 Task: Access a repository's "Community" tab to see its community guidelines.
Action: Mouse moved to (1151, 62)
Screenshot: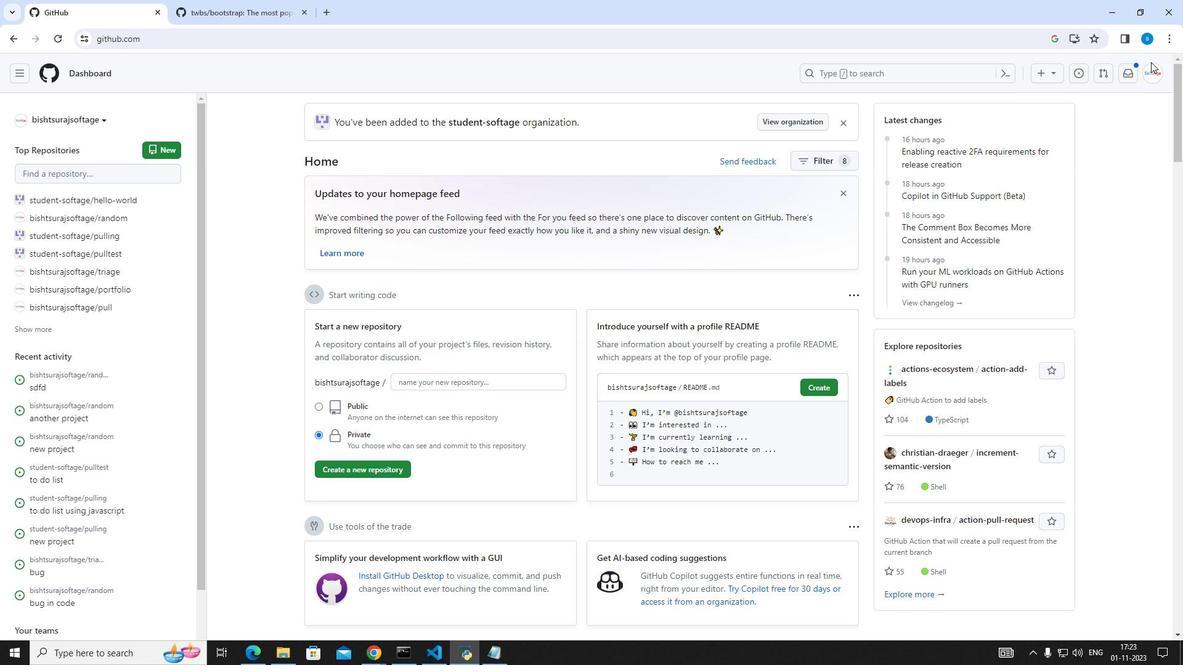 
Action: Mouse pressed left at (1151, 62)
Screenshot: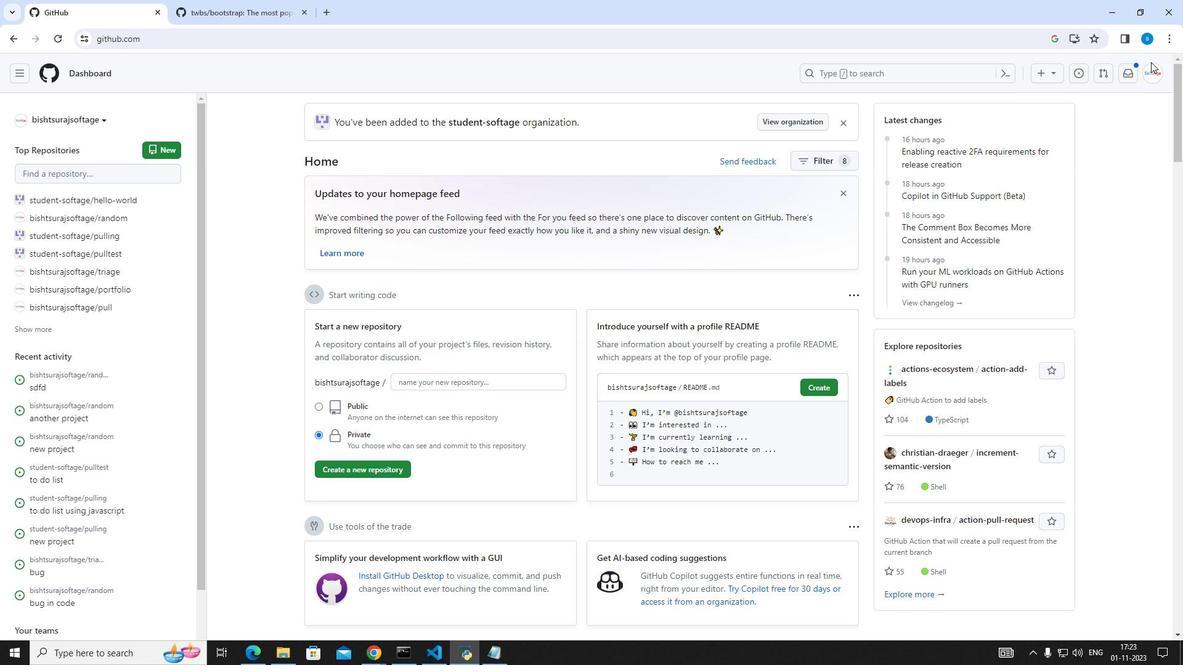 
Action: Mouse moved to (1154, 67)
Screenshot: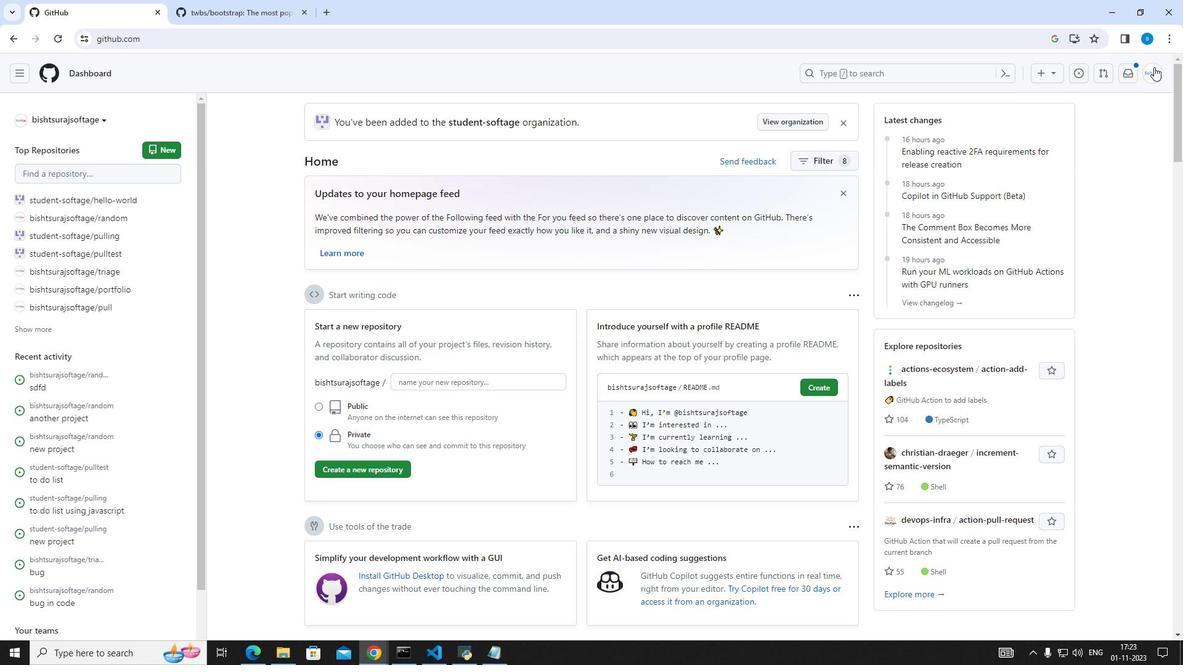 
Action: Mouse pressed left at (1154, 67)
Screenshot: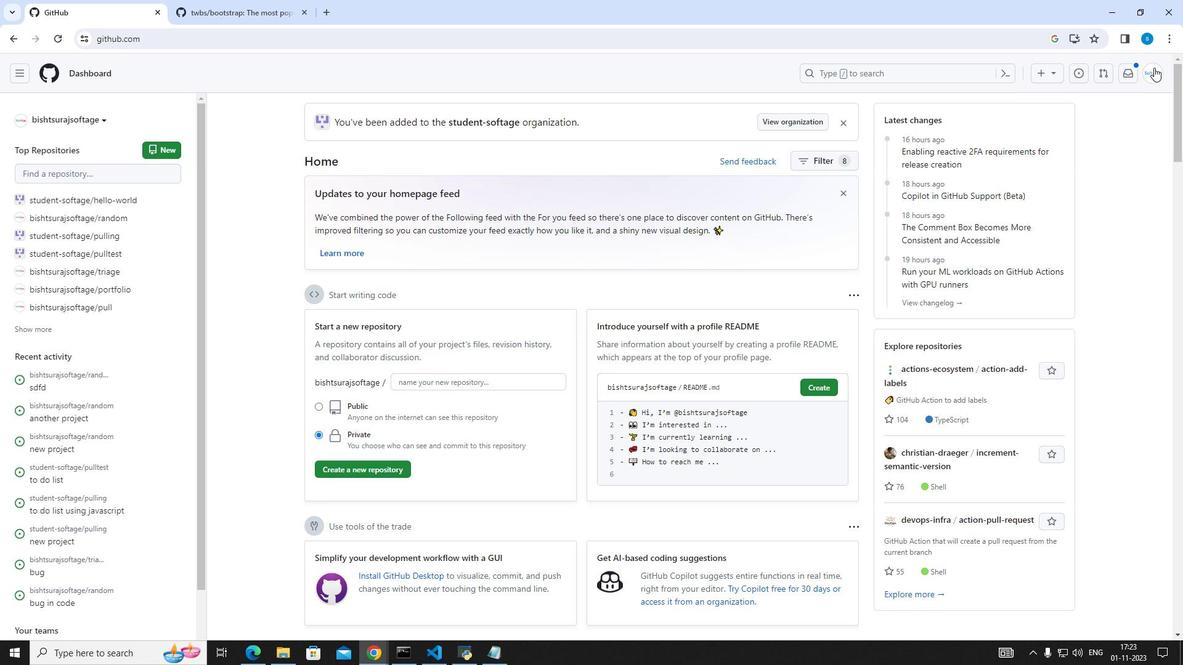 
Action: Mouse moved to (1063, 167)
Screenshot: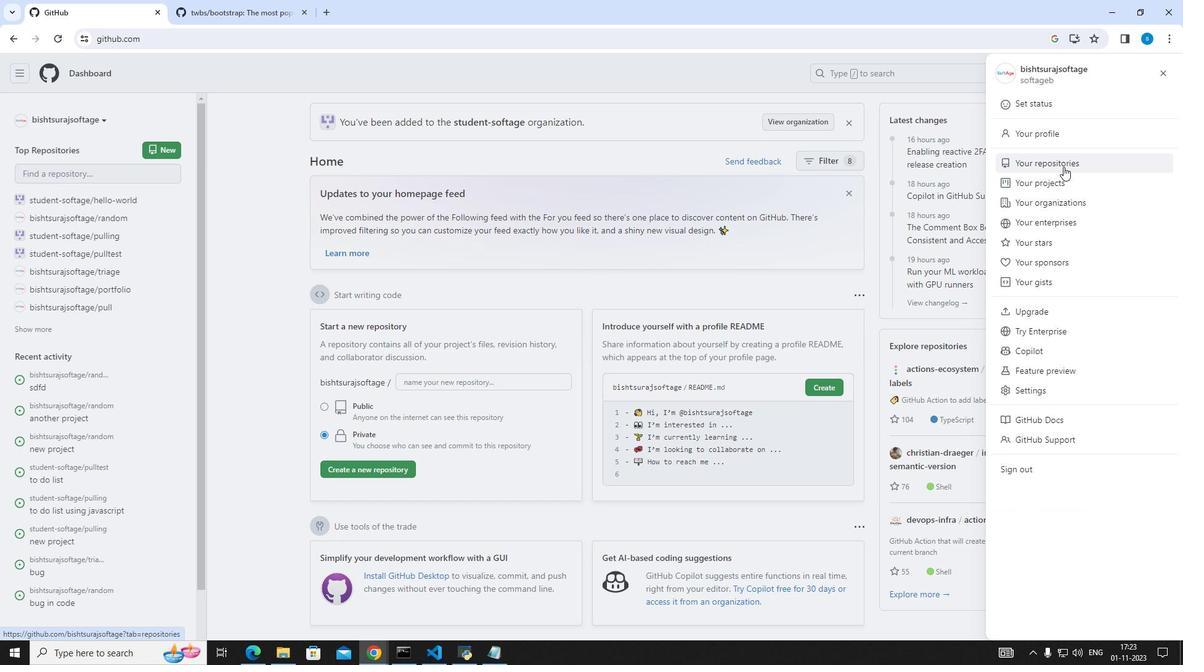
Action: Mouse pressed left at (1063, 167)
Screenshot: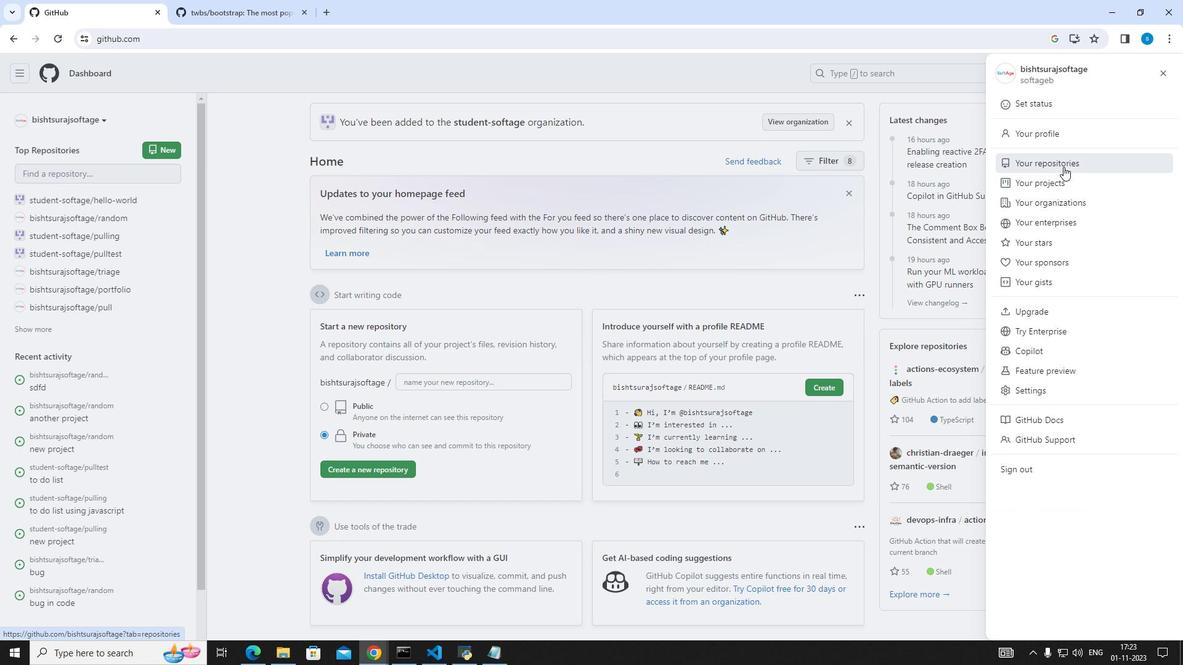 
Action: Mouse moved to (440, 186)
Screenshot: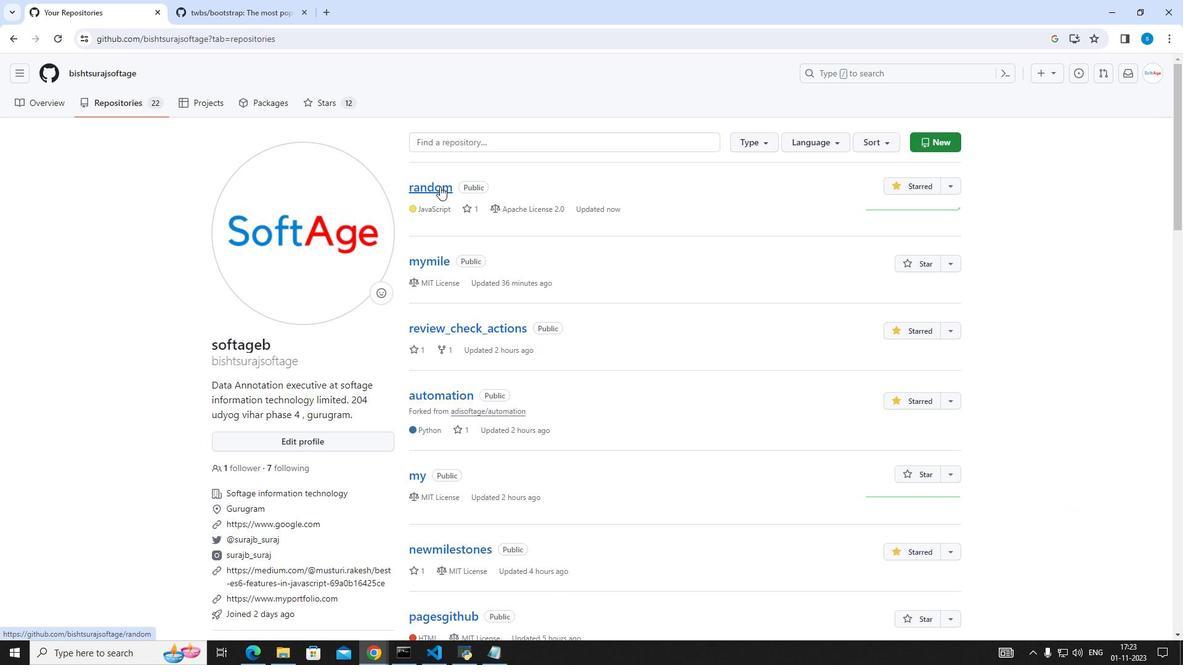 
Action: Mouse pressed left at (440, 186)
Screenshot: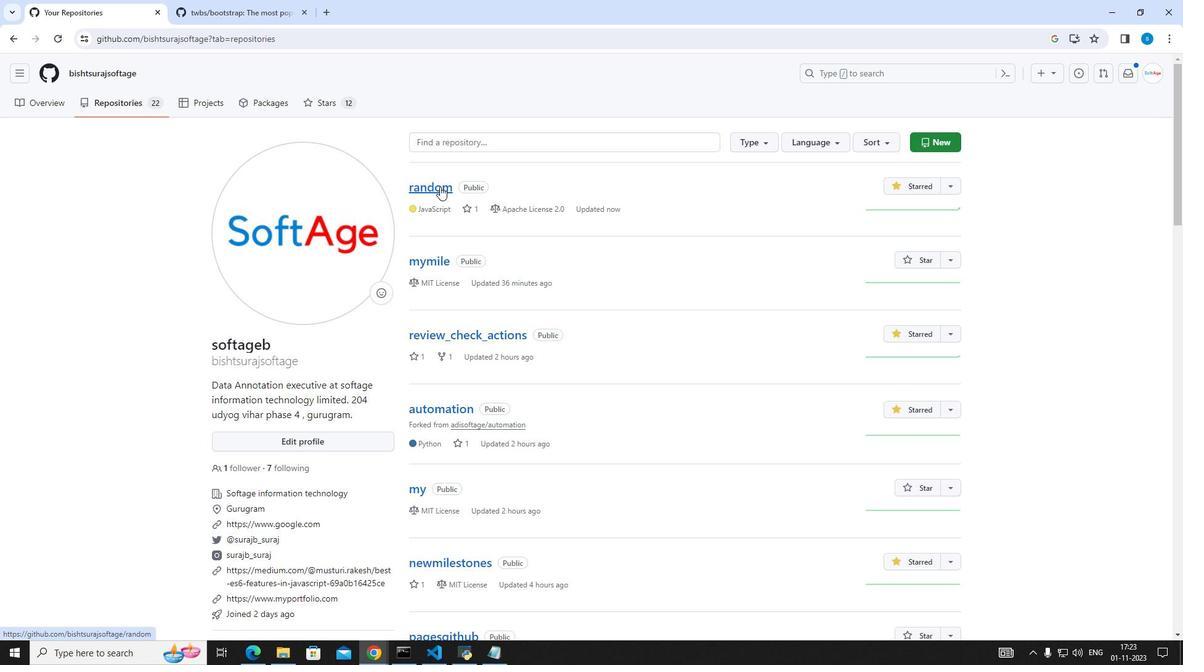 
Action: Mouse moved to (522, 107)
Screenshot: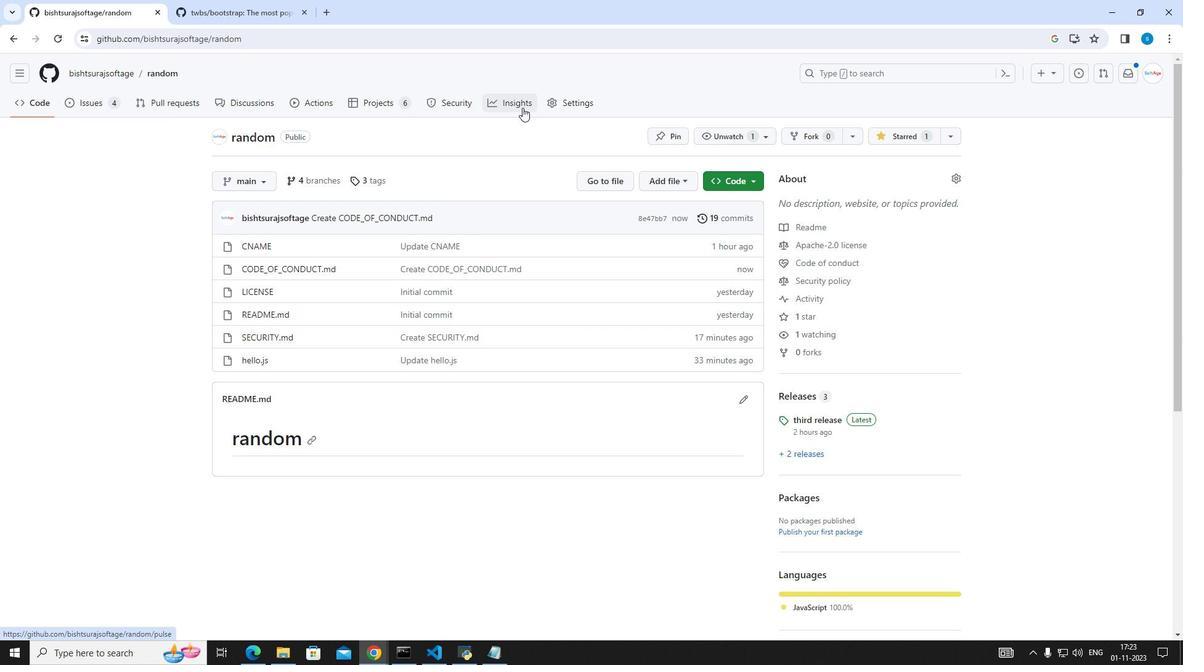 
Action: Mouse pressed left at (522, 107)
Screenshot: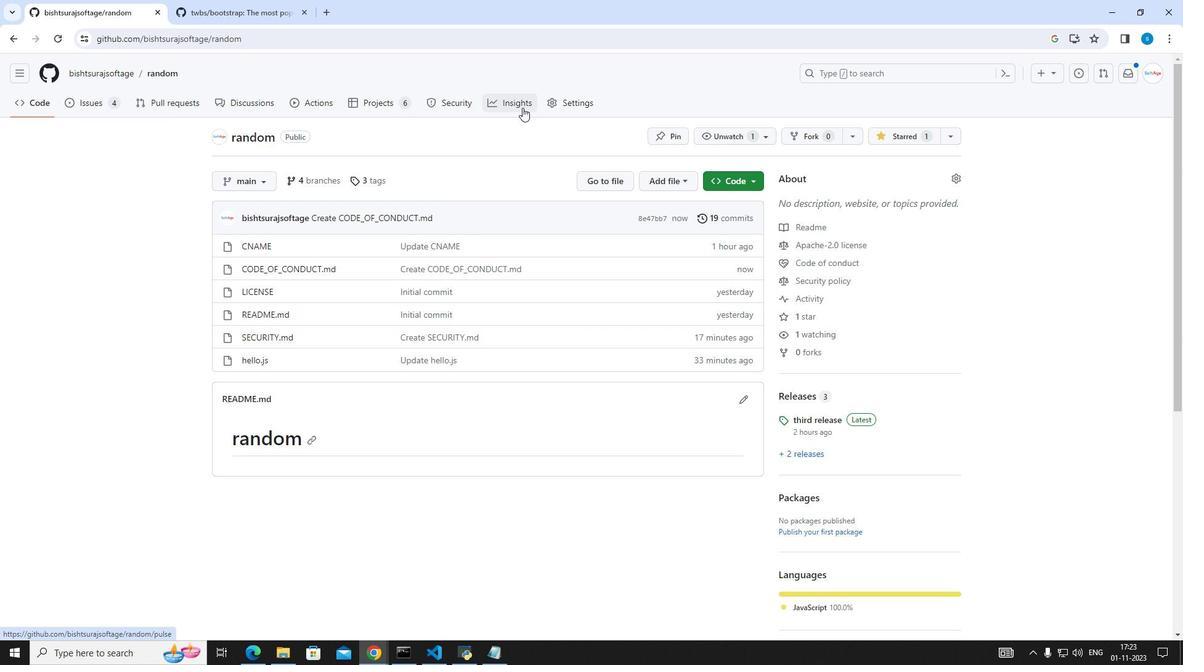 
Action: Mouse moved to (303, 194)
Screenshot: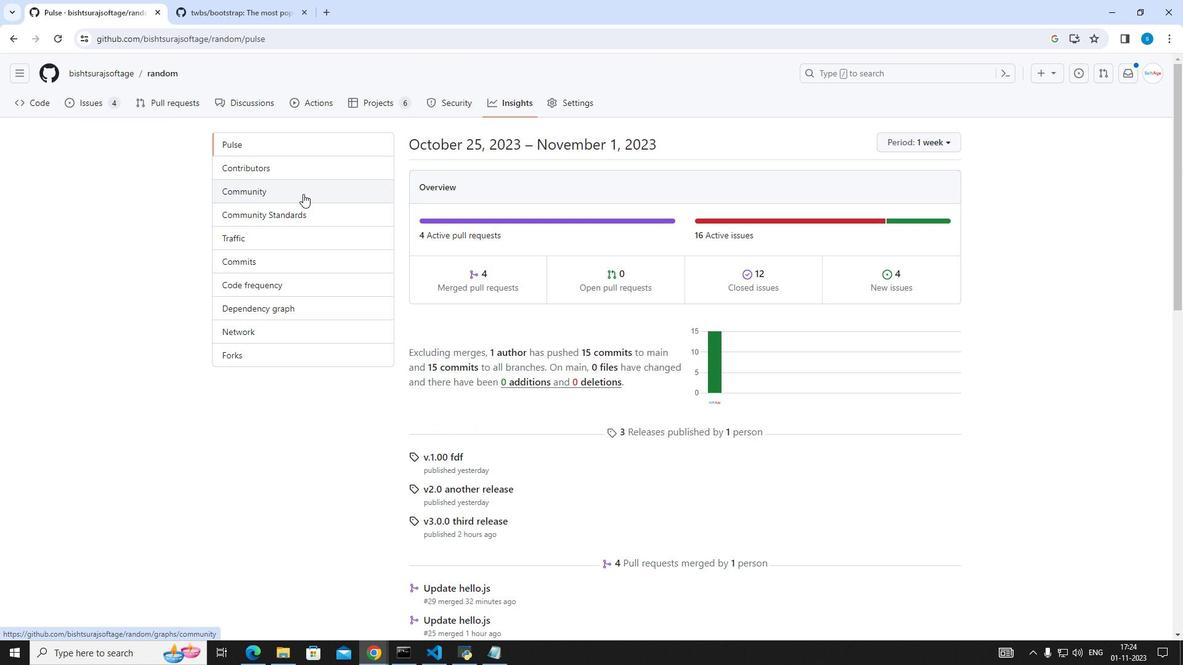 
Action: Mouse pressed left at (303, 194)
Screenshot: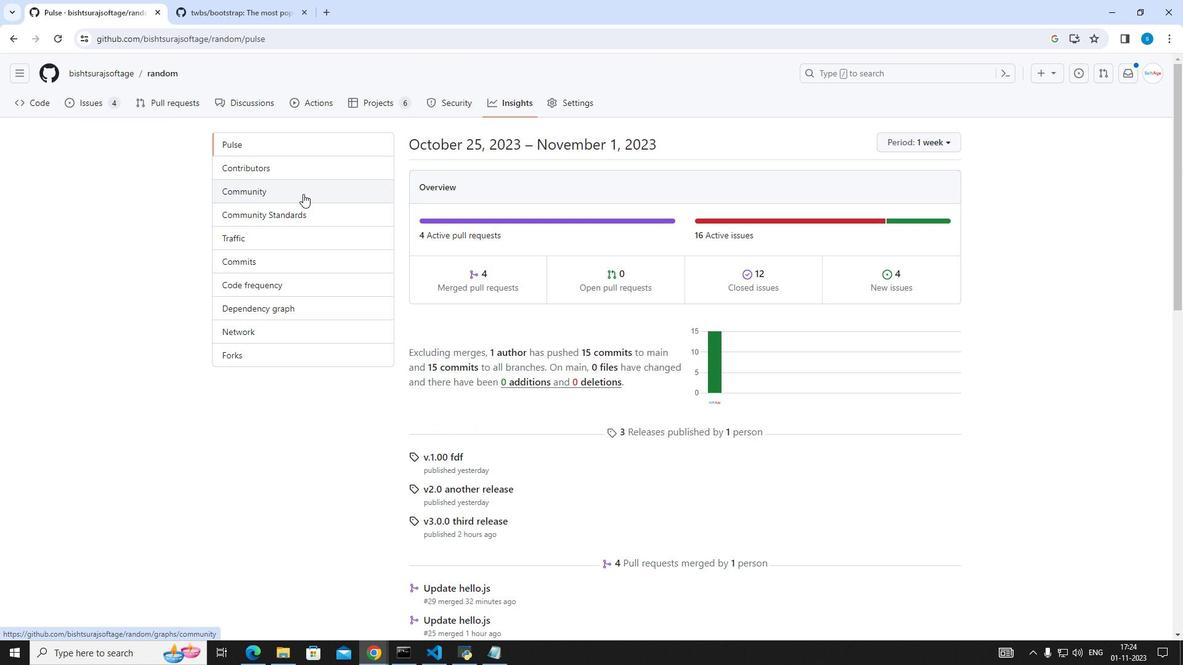 
Action: Mouse moved to (287, 213)
Screenshot: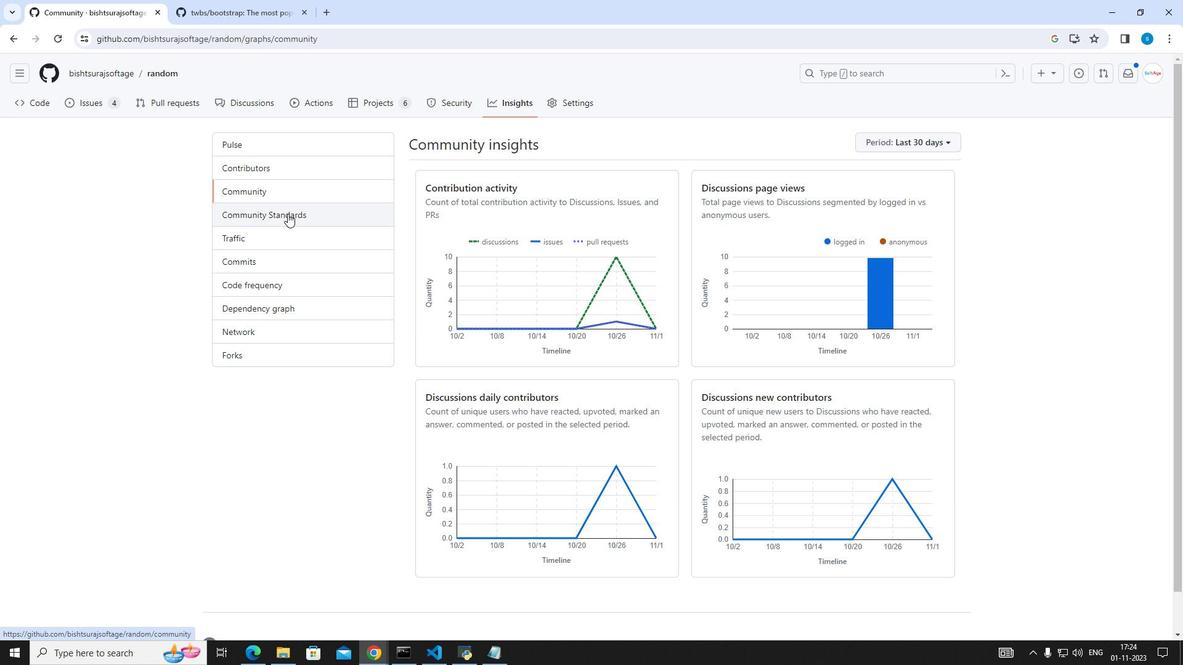 
Action: Mouse pressed left at (287, 213)
Screenshot: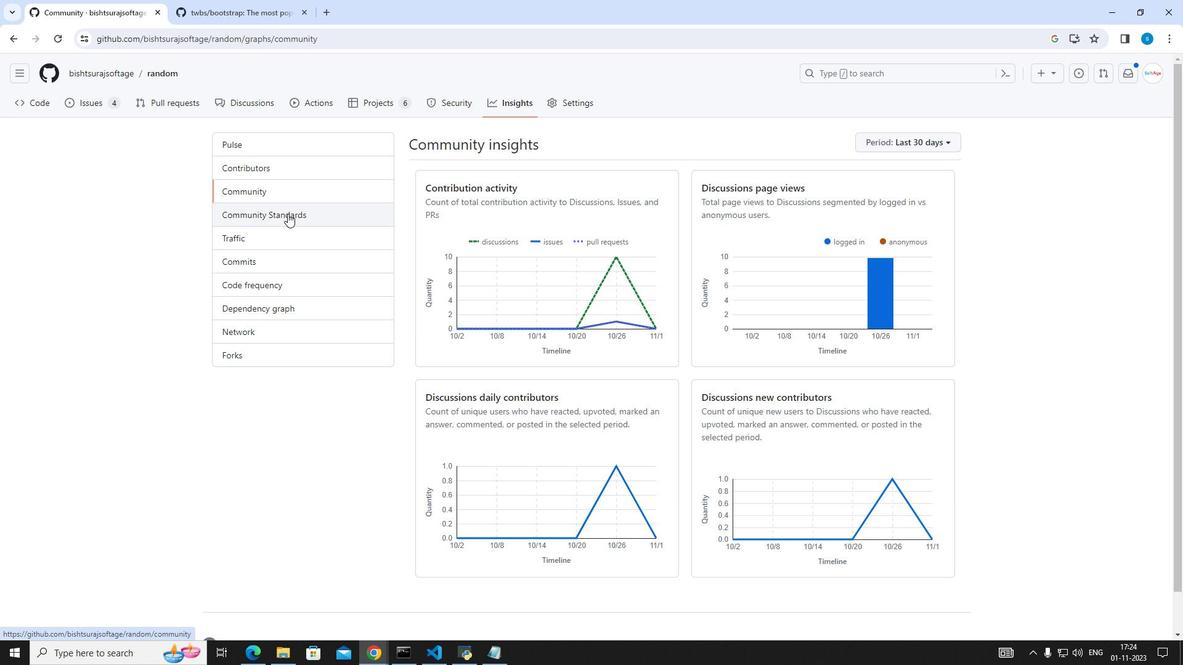 
Action: Mouse moved to (406, 415)
Screenshot: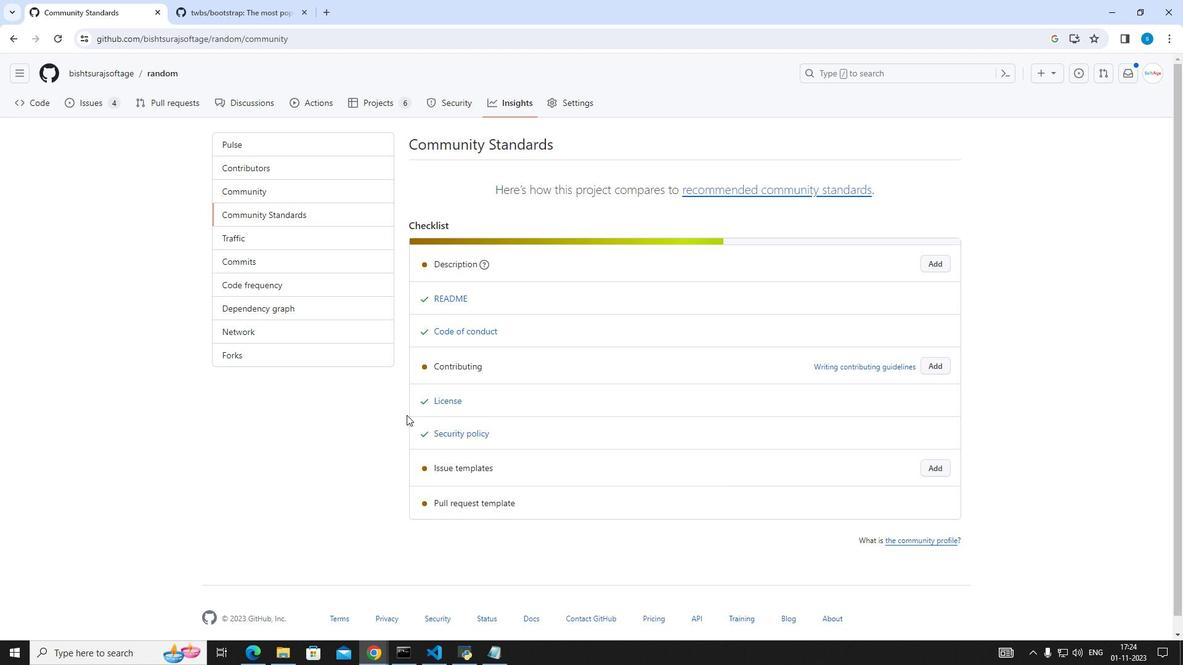 
